 Task: Create a due date automation trigger when advanced on, on the tuesday of the week a card is due add basic assigned to member @aryan at 11:00 AM.
Action: Mouse moved to (1116, 76)
Screenshot: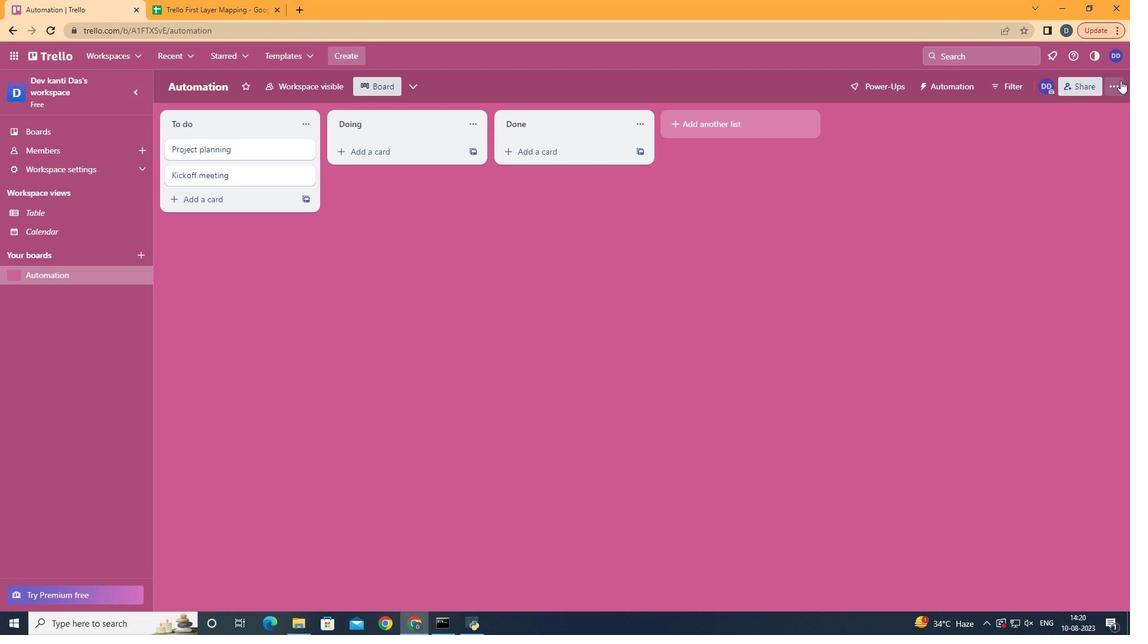 
Action: Mouse pressed left at (1116, 76)
Screenshot: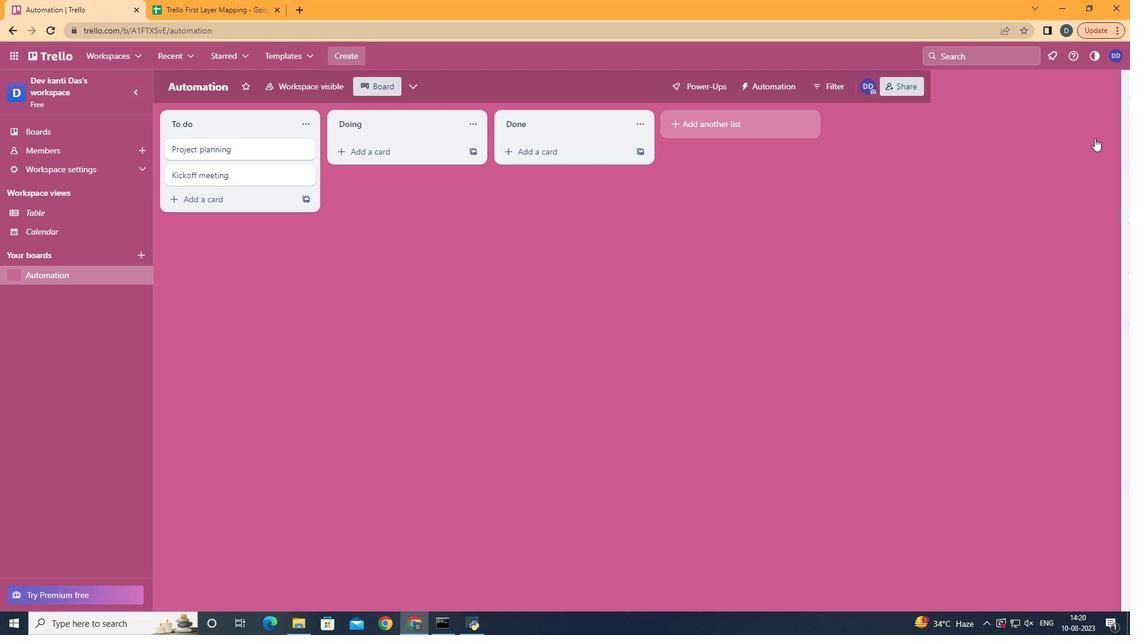 
Action: Mouse moved to (1037, 236)
Screenshot: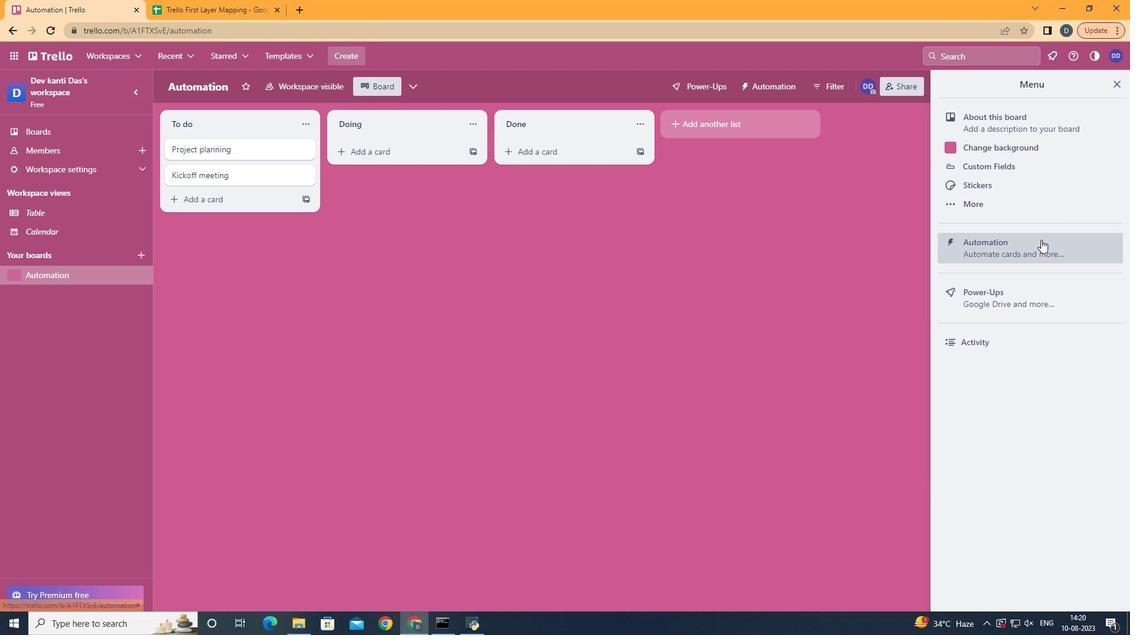 
Action: Mouse pressed left at (1037, 236)
Screenshot: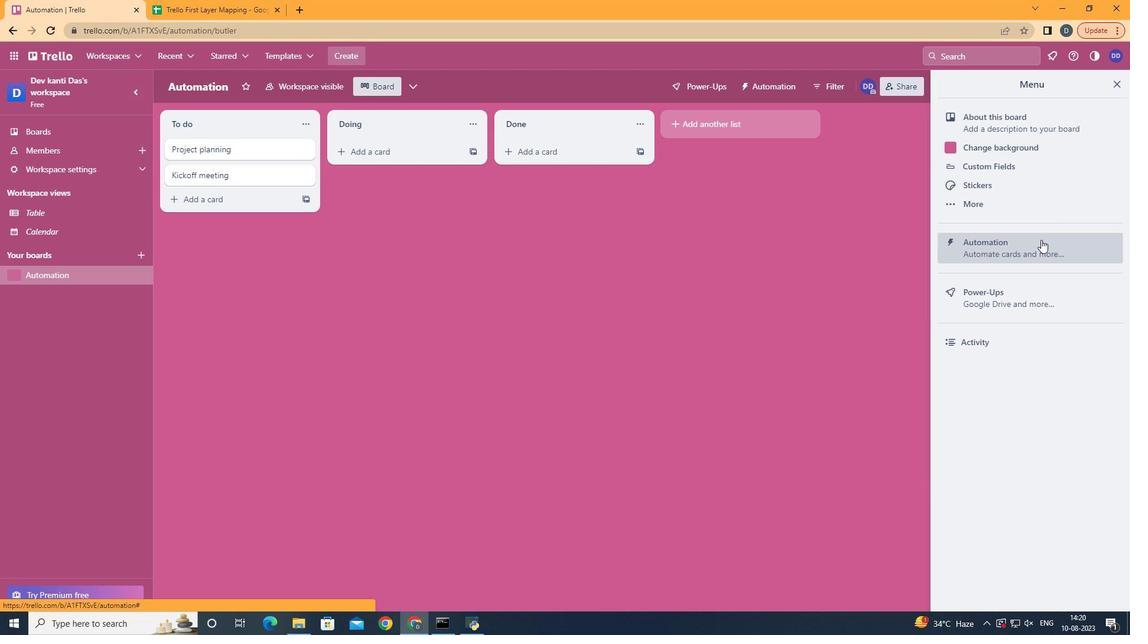 
Action: Mouse moved to (191, 237)
Screenshot: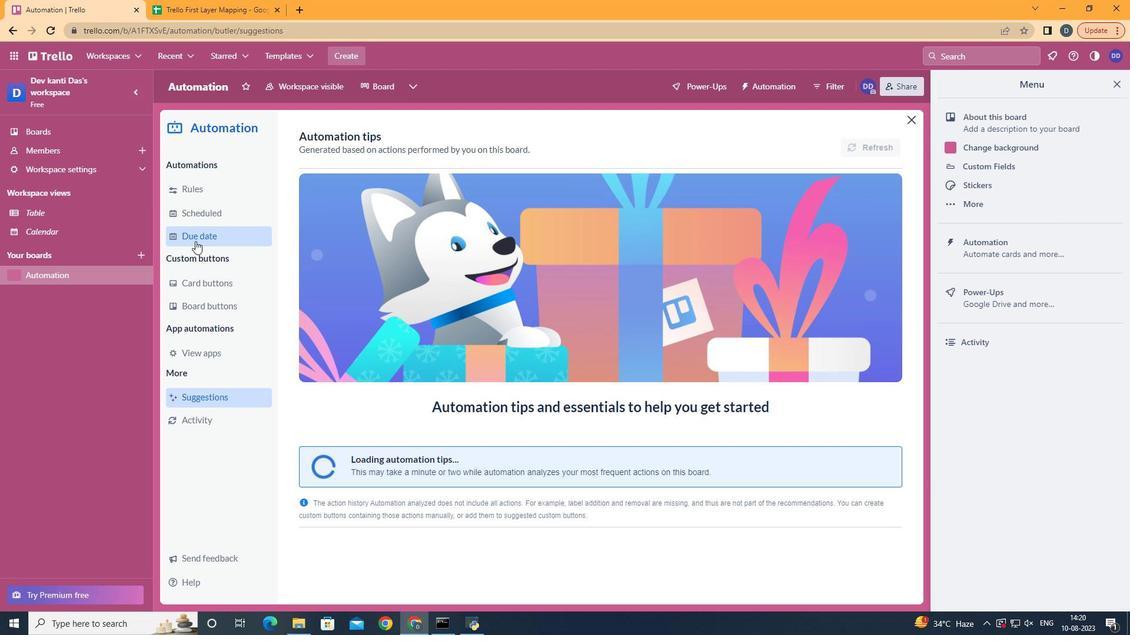 
Action: Mouse pressed left at (191, 237)
Screenshot: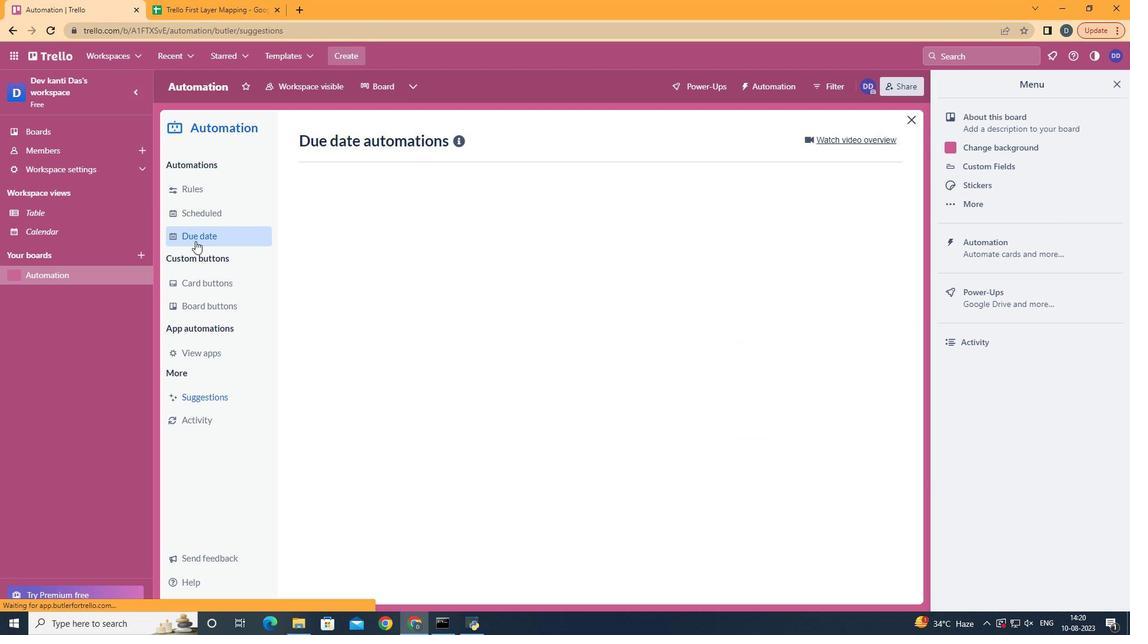 
Action: Mouse moved to (820, 140)
Screenshot: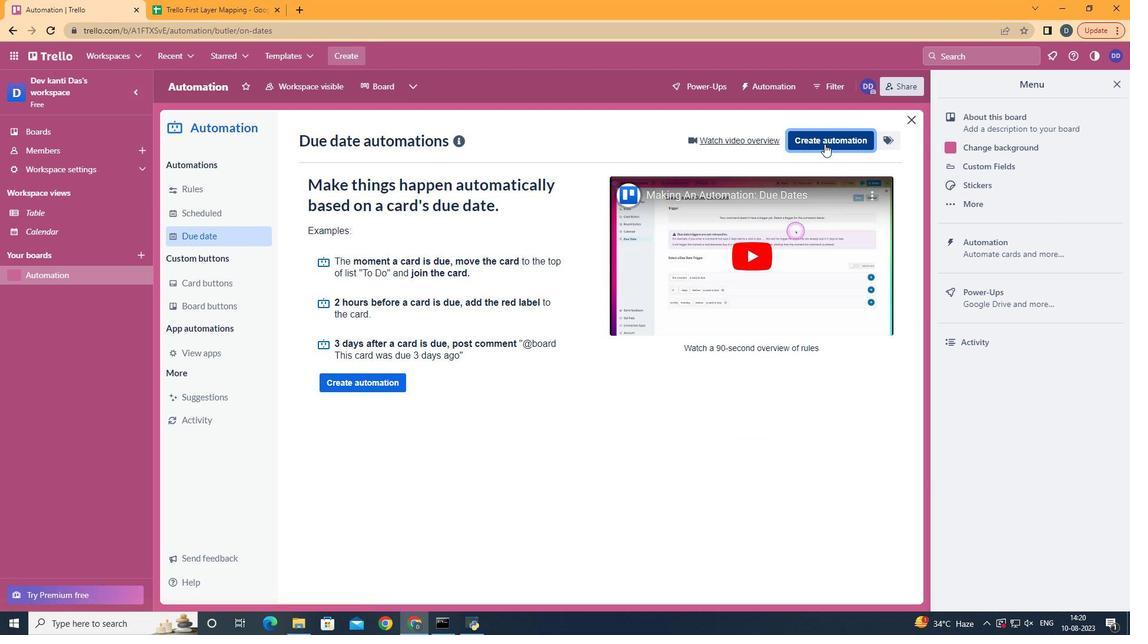 
Action: Mouse pressed left at (820, 140)
Screenshot: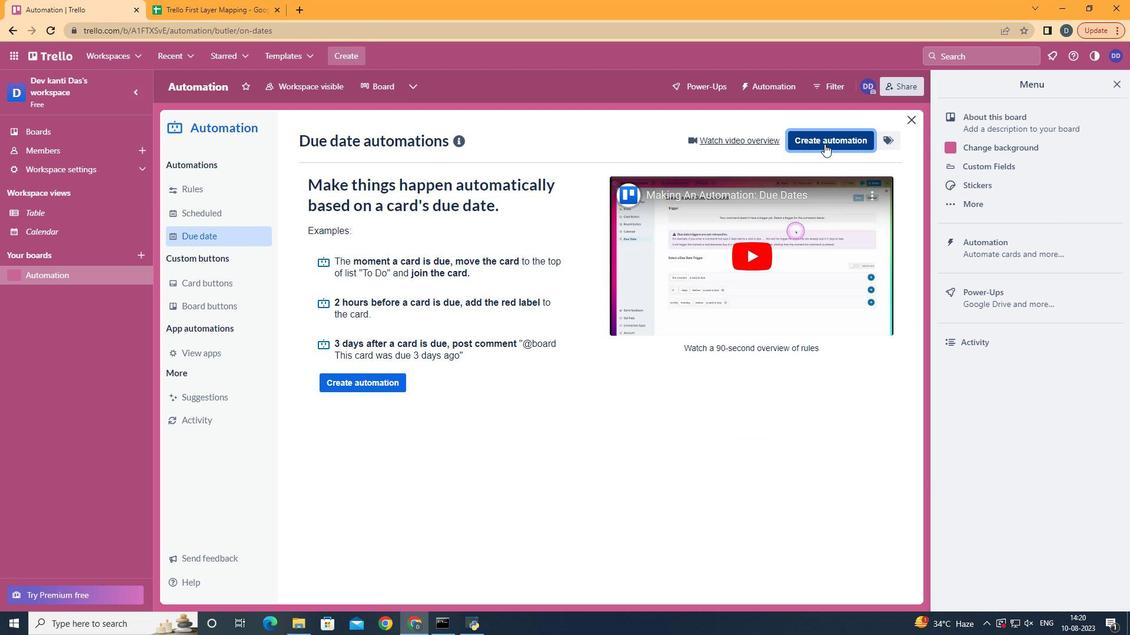 
Action: Mouse moved to (640, 248)
Screenshot: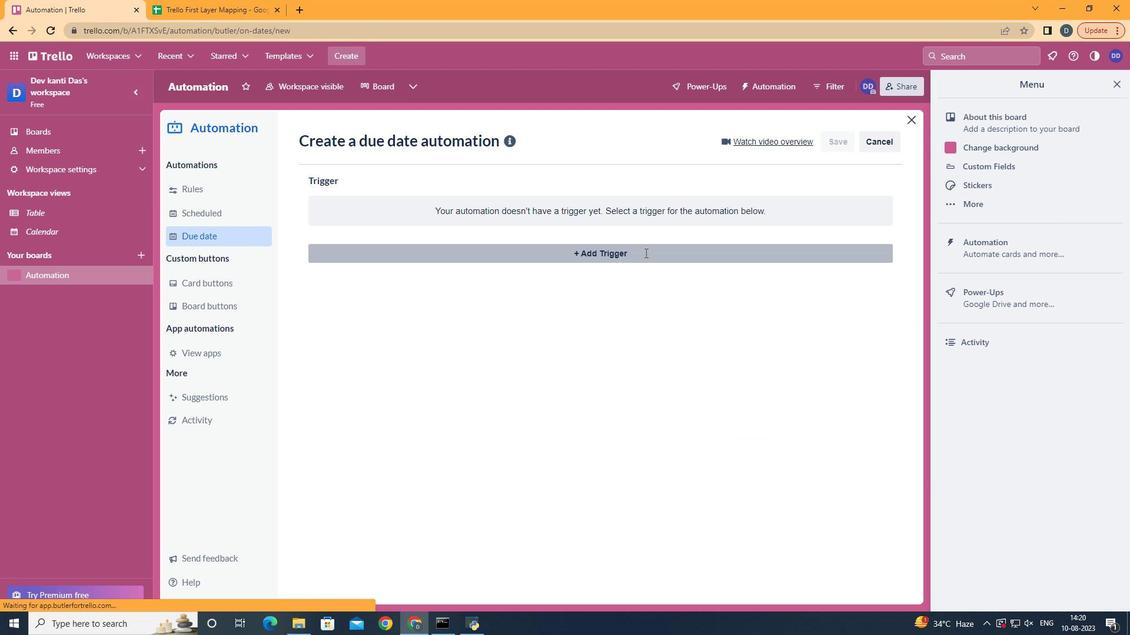 
Action: Mouse pressed left at (640, 248)
Screenshot: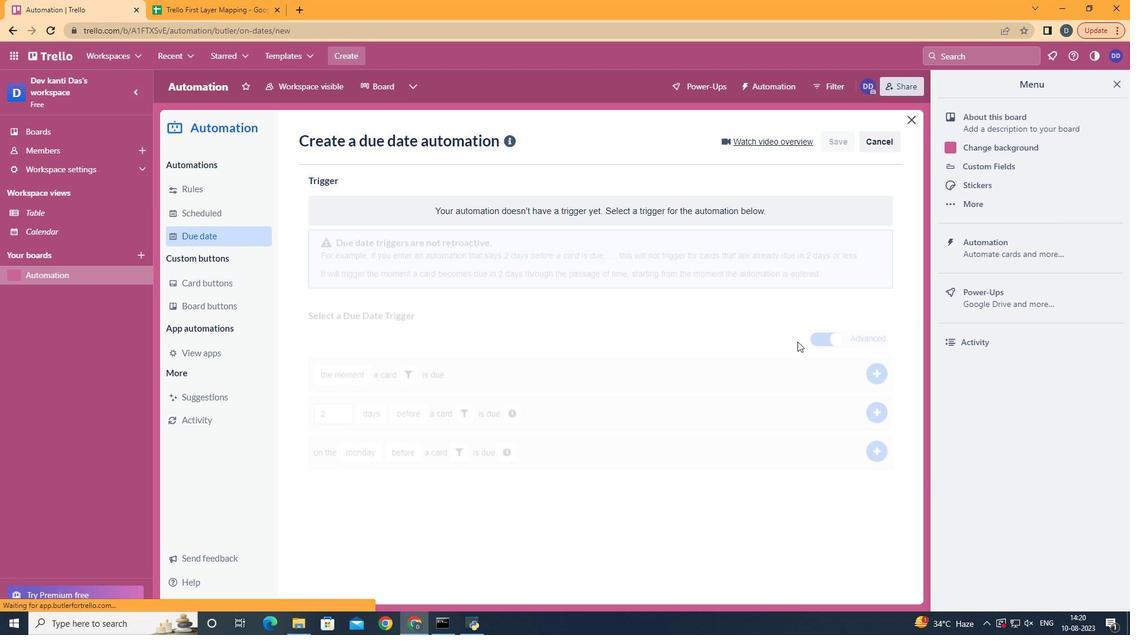 
Action: Mouse moved to (383, 327)
Screenshot: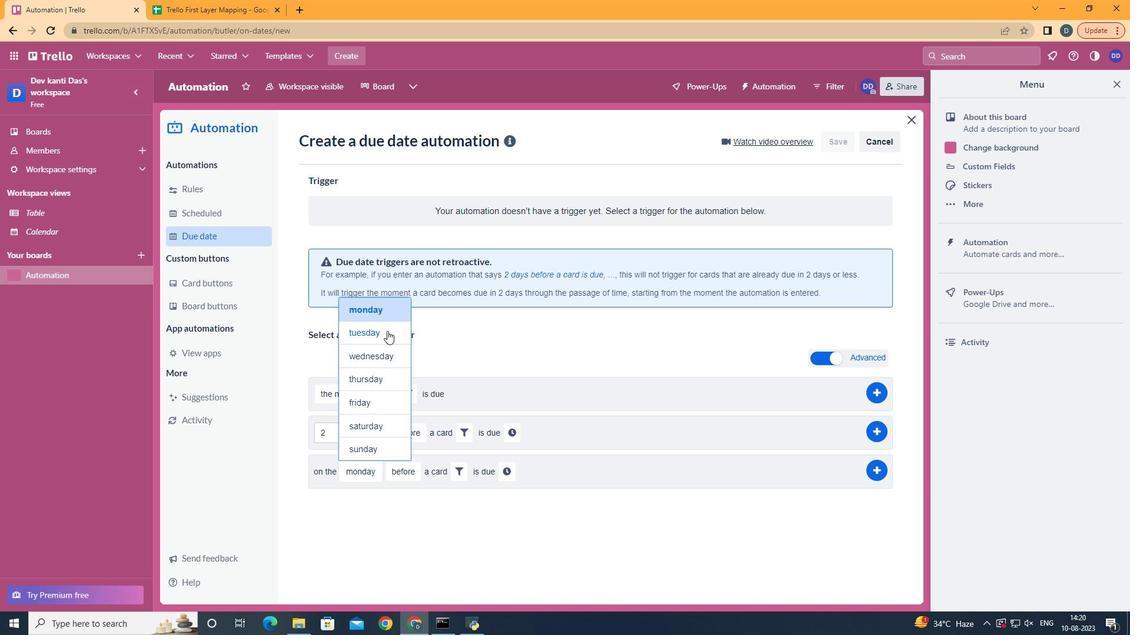 
Action: Mouse pressed left at (383, 327)
Screenshot: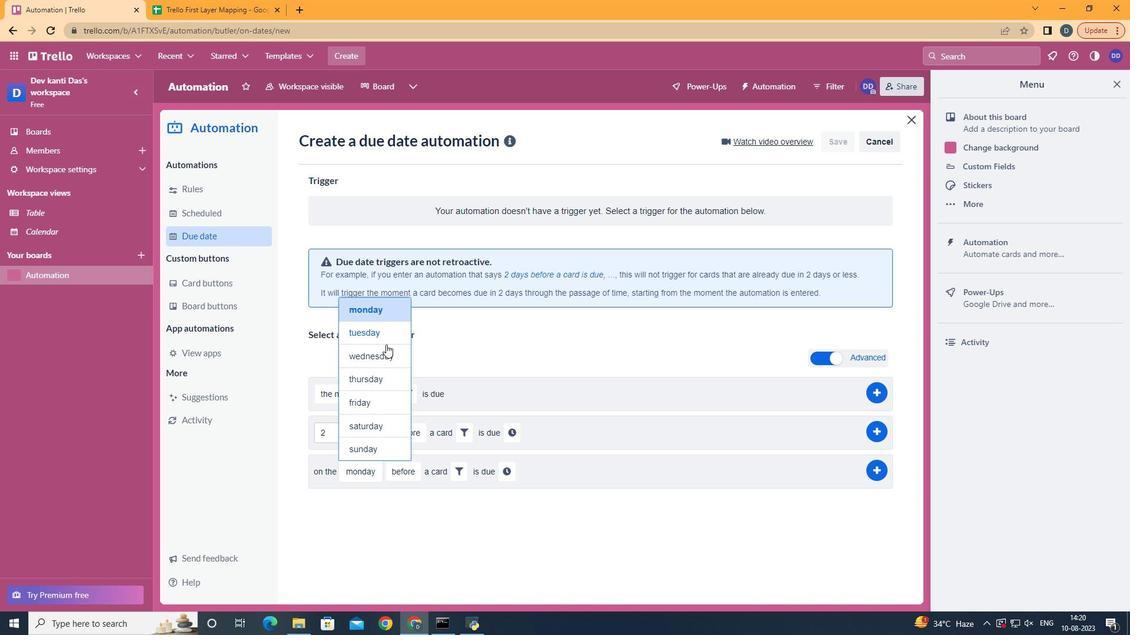 
Action: Mouse moved to (411, 539)
Screenshot: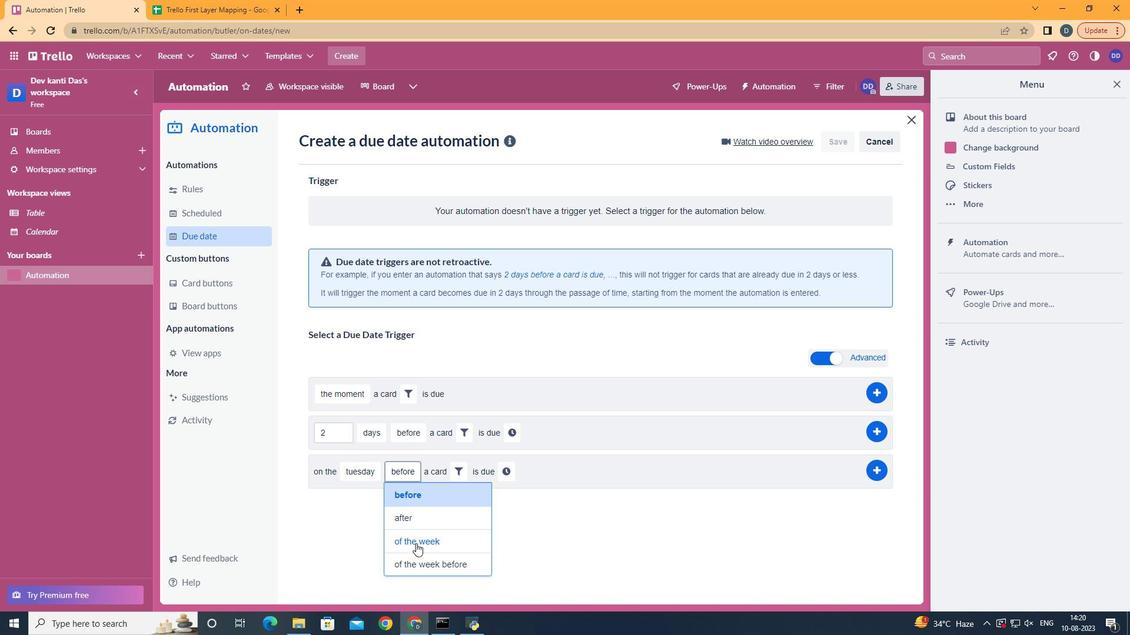 
Action: Mouse pressed left at (411, 539)
Screenshot: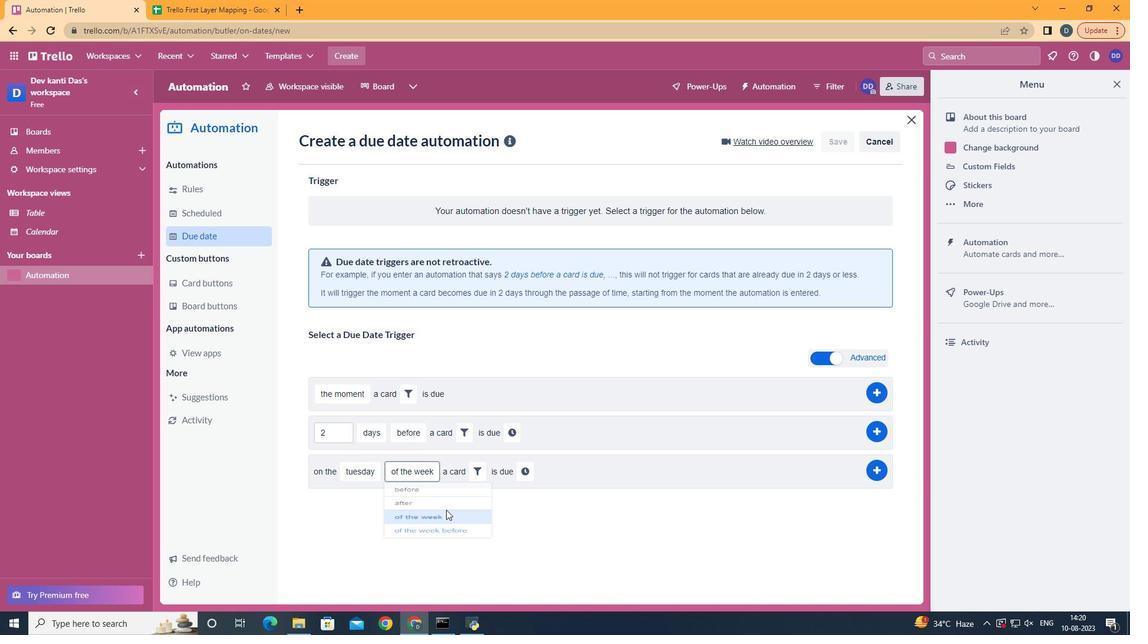 
Action: Mouse moved to (480, 464)
Screenshot: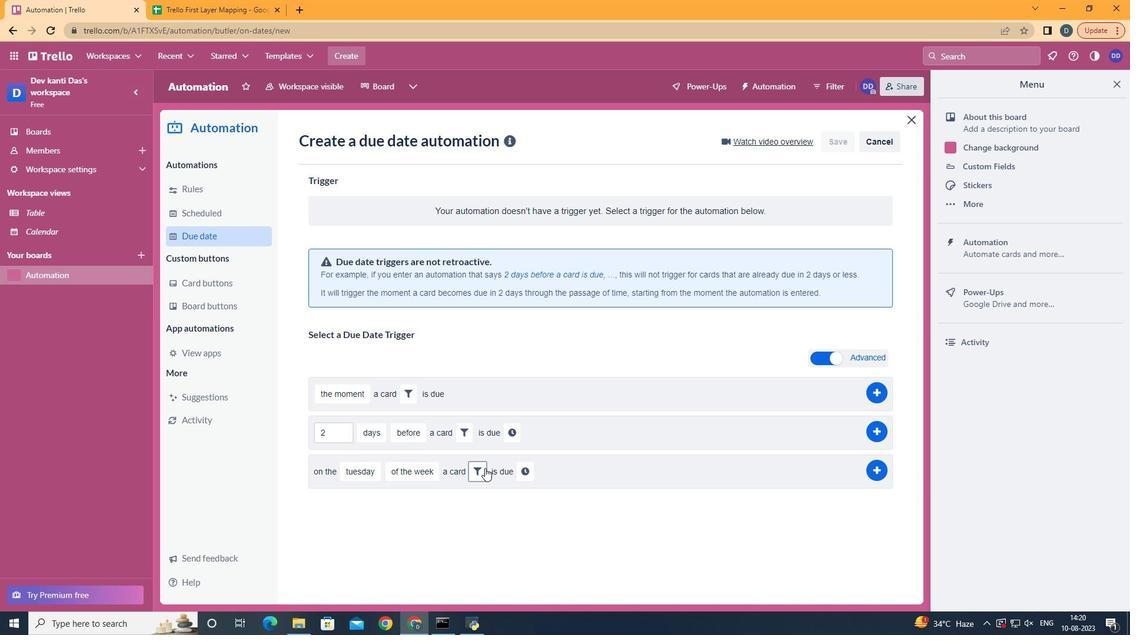 
Action: Mouse pressed left at (480, 464)
Screenshot: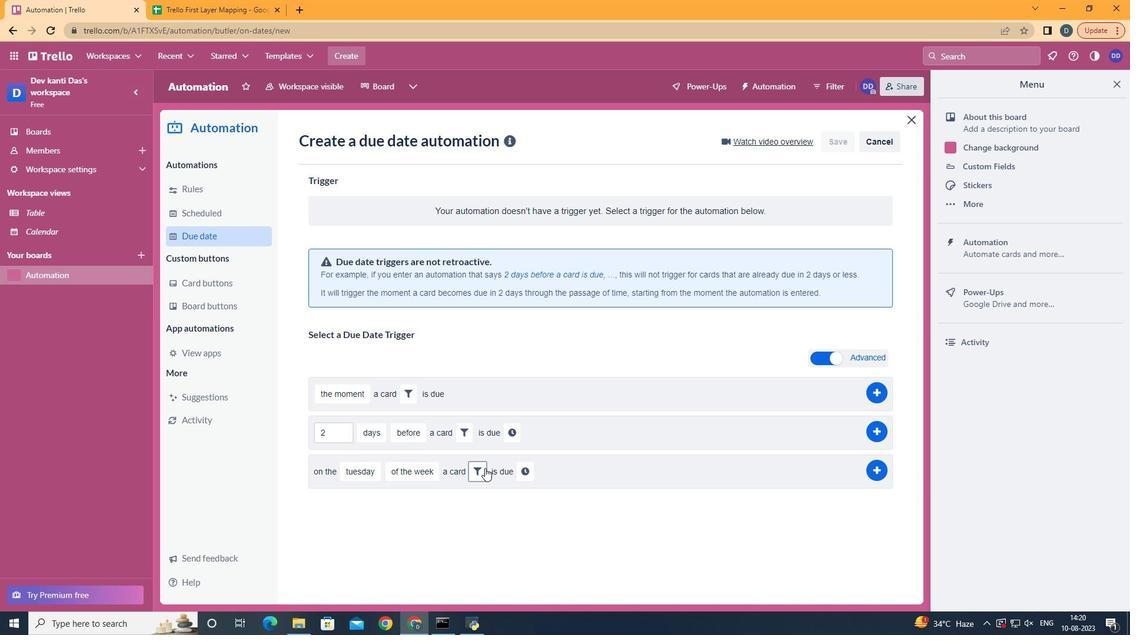 
Action: Mouse moved to (502, 546)
Screenshot: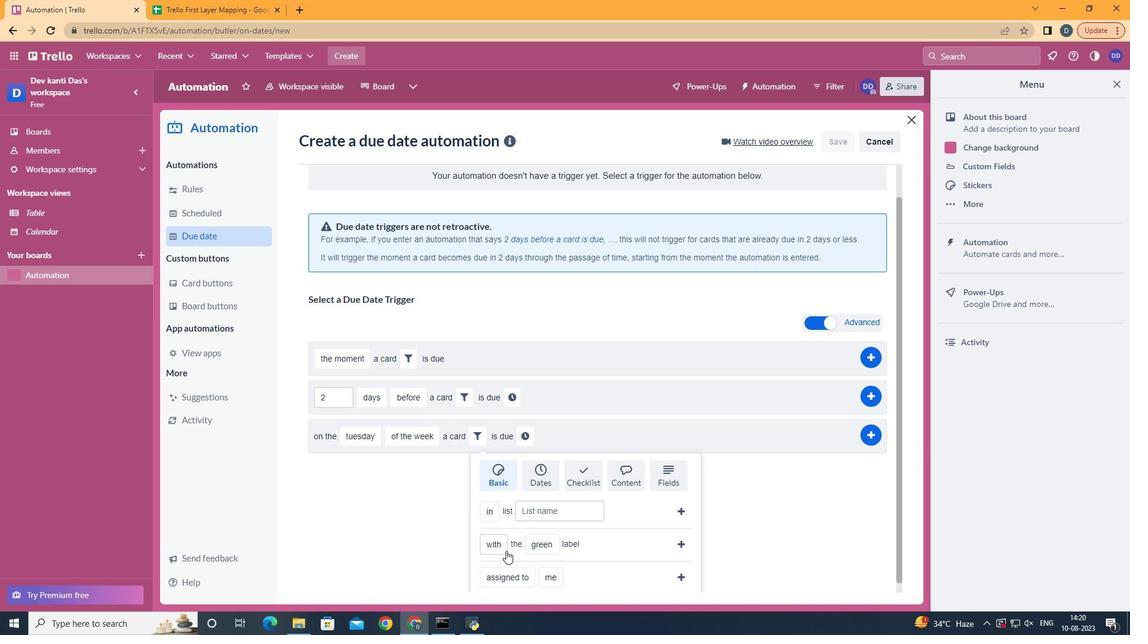 
Action: Mouse scrolled (502, 546) with delta (0, 0)
Screenshot: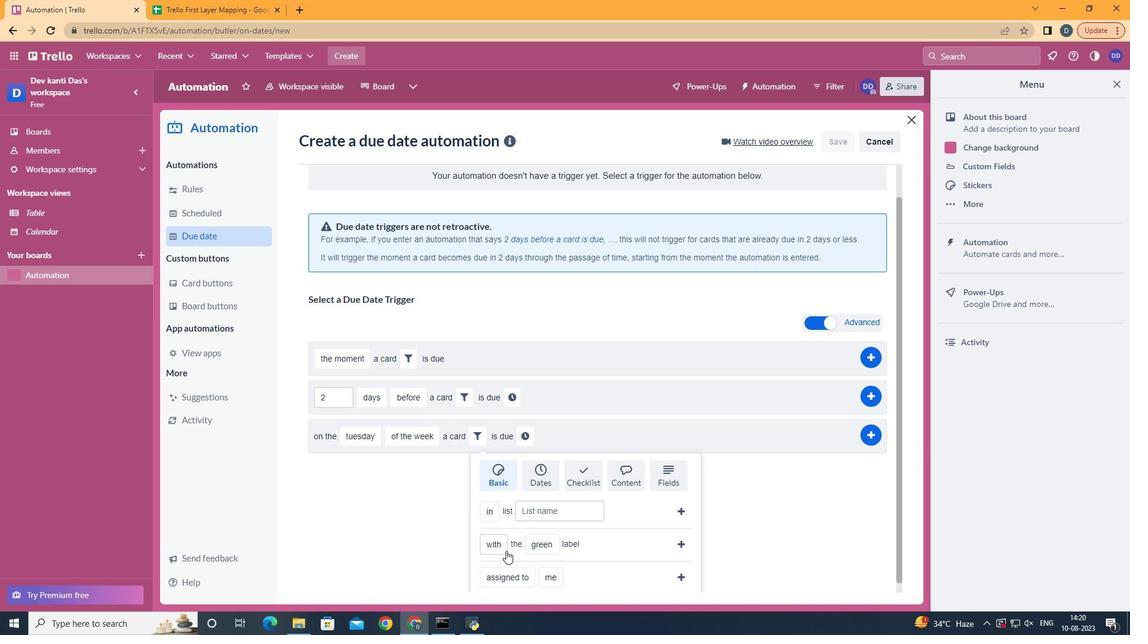 
Action: Mouse scrolled (502, 546) with delta (0, 0)
Screenshot: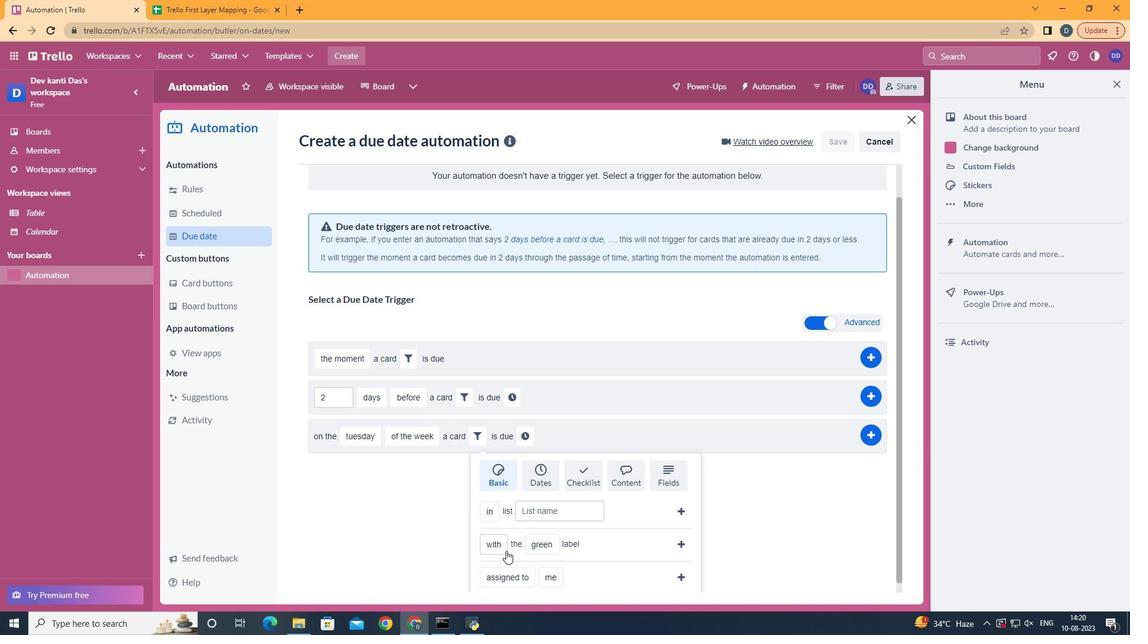 
Action: Mouse scrolled (502, 546) with delta (0, 0)
Screenshot: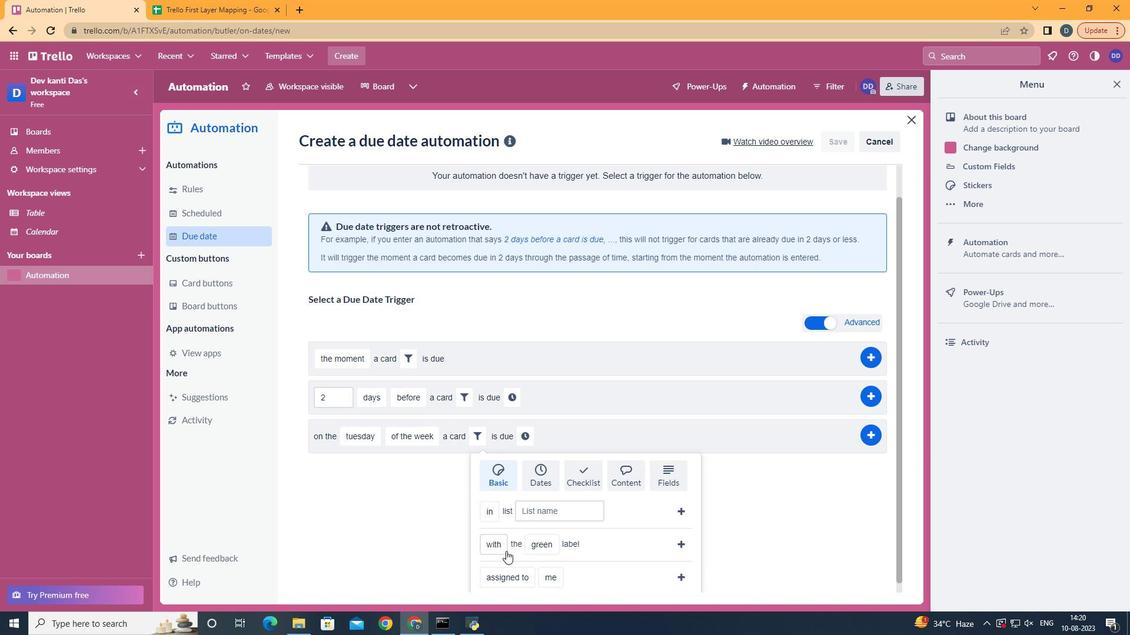 
Action: Mouse scrolled (502, 546) with delta (0, 0)
Screenshot: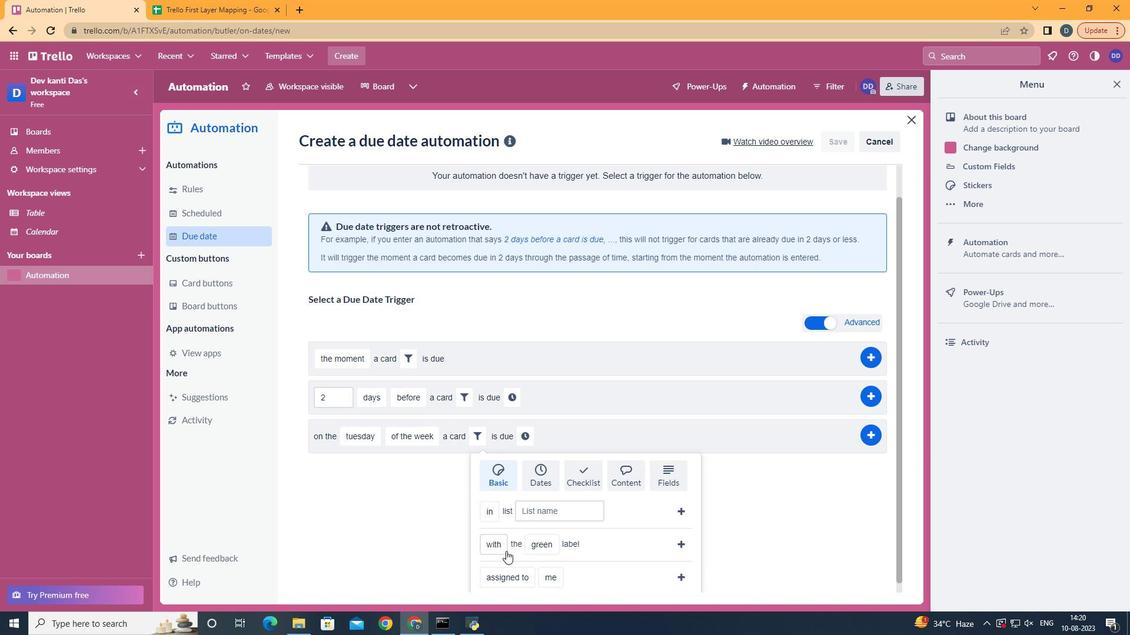 
Action: Mouse scrolled (502, 546) with delta (0, 0)
Screenshot: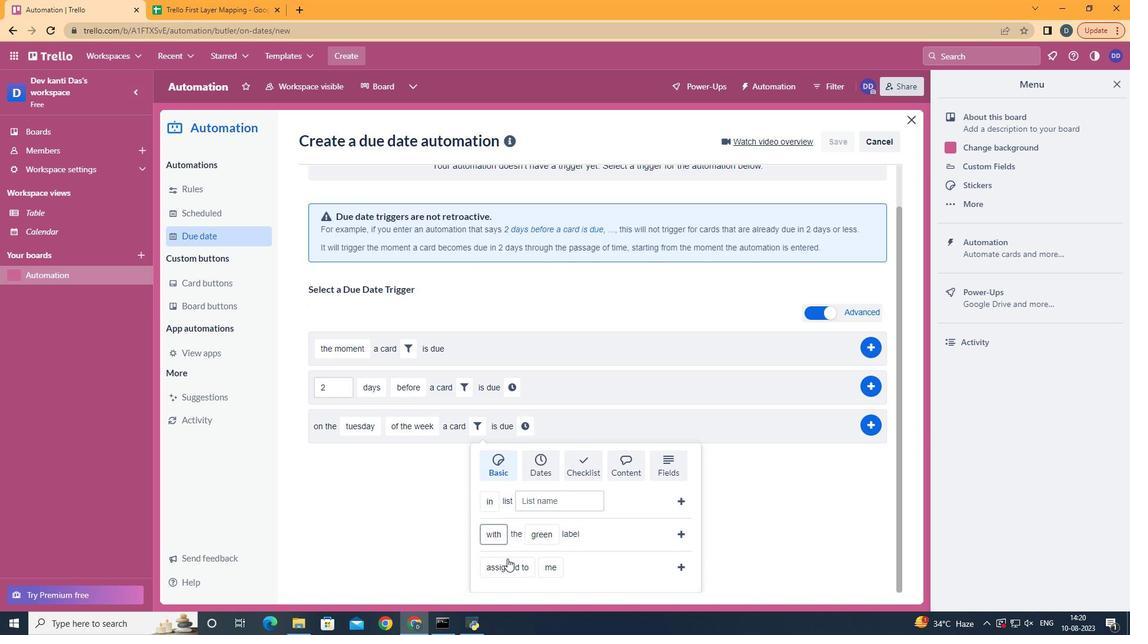 
Action: Mouse moved to (557, 549)
Screenshot: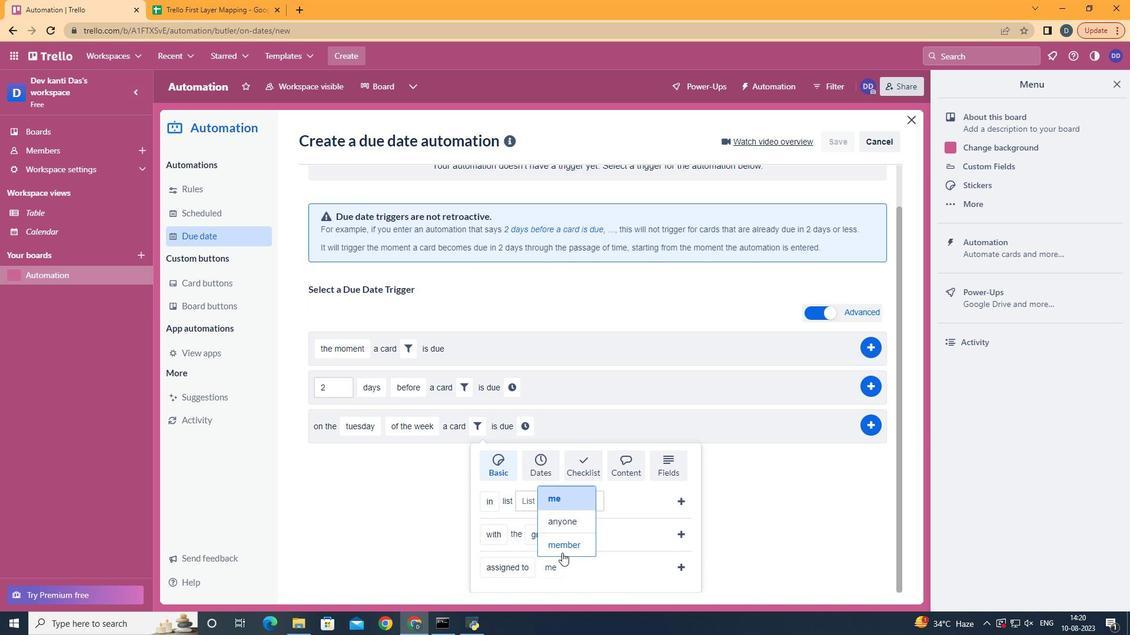 
Action: Mouse pressed left at (557, 549)
Screenshot: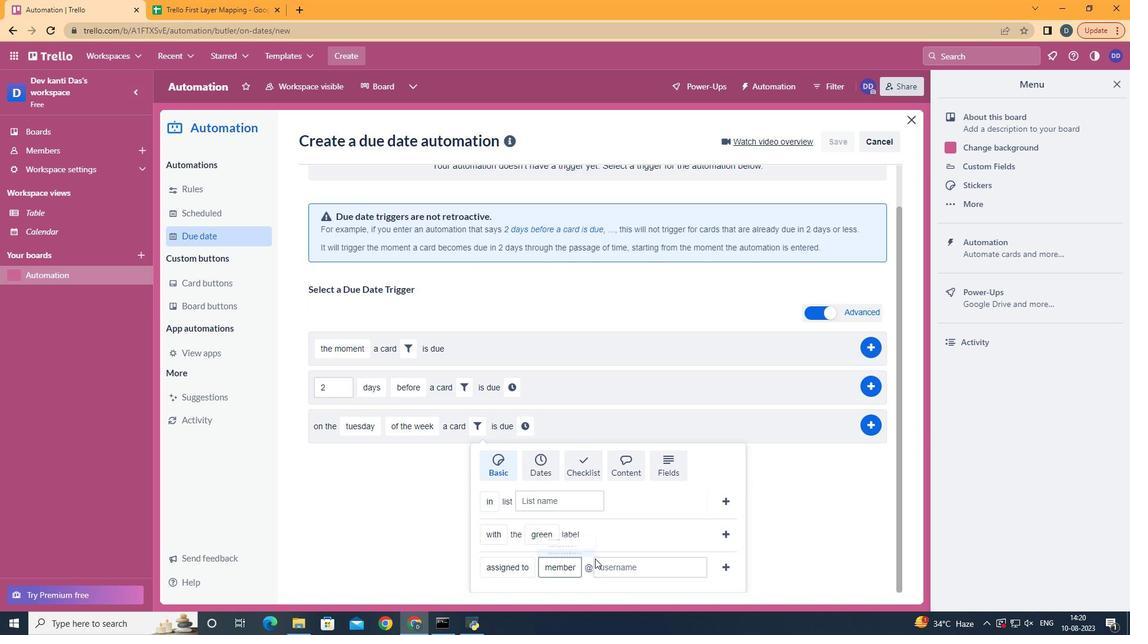 
Action: Mouse moved to (606, 558)
Screenshot: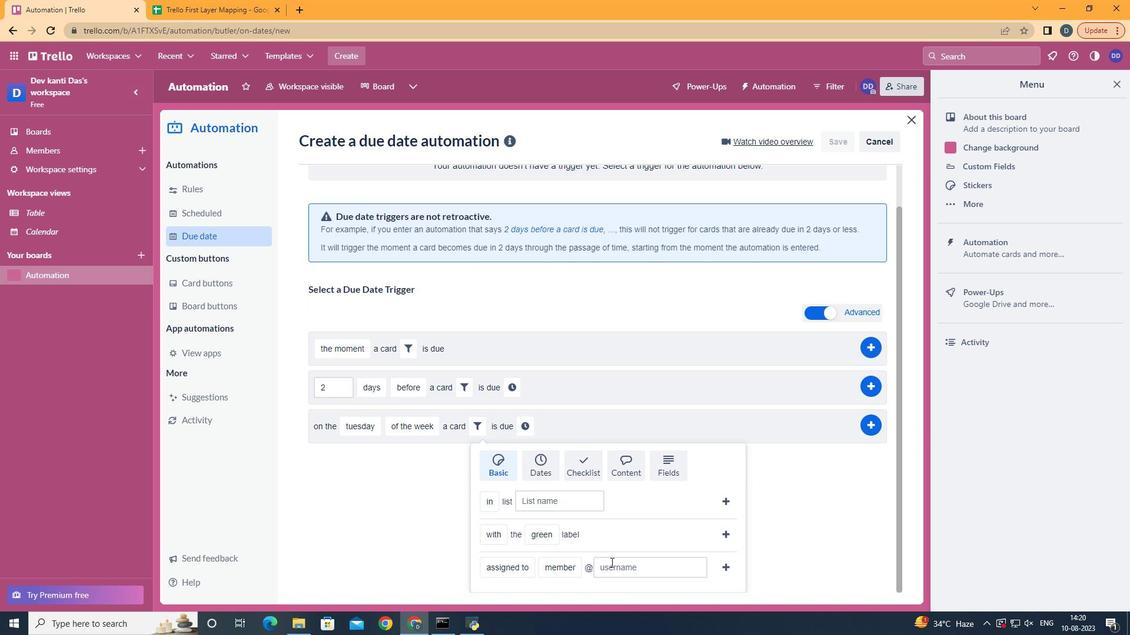
Action: Mouse pressed left at (606, 558)
Screenshot: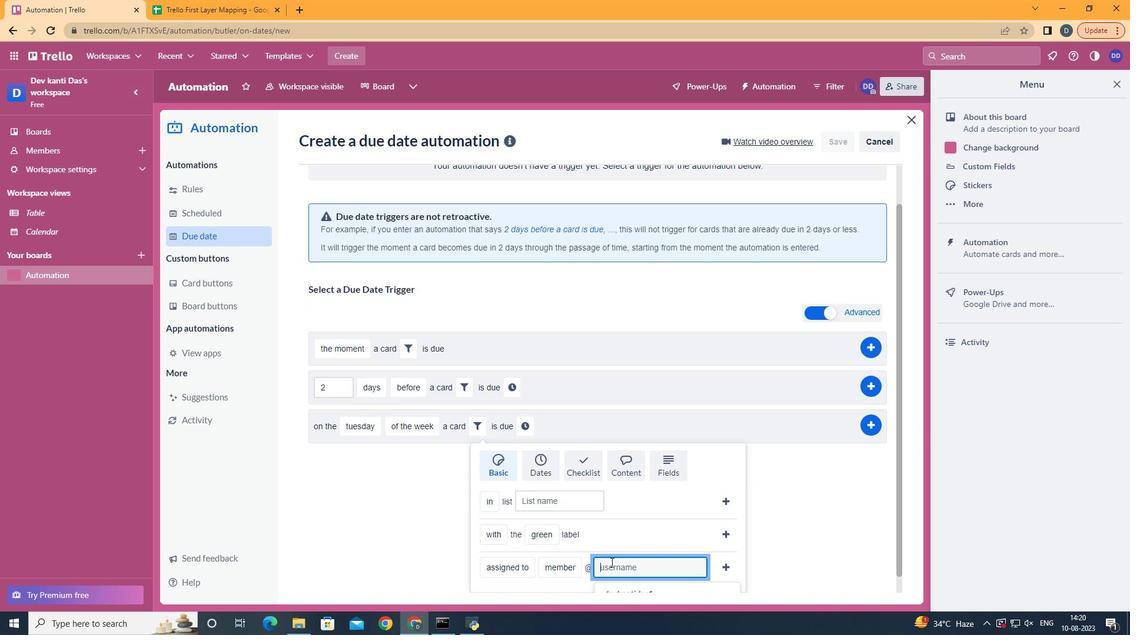 
Action: Key pressed aryan
Screenshot: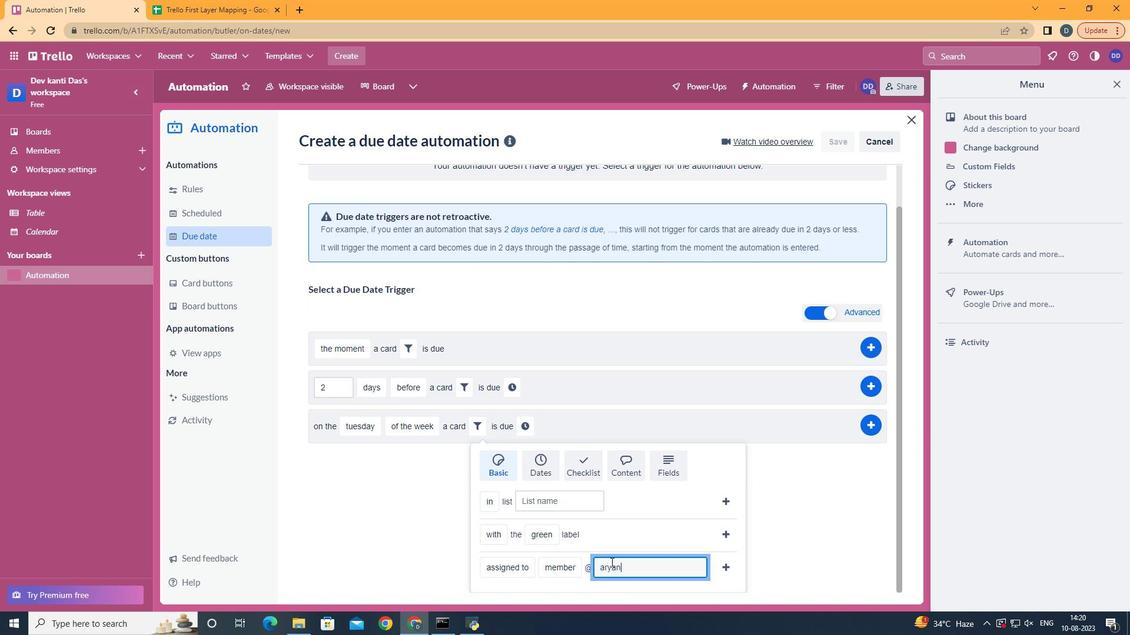 
Action: Mouse moved to (725, 563)
Screenshot: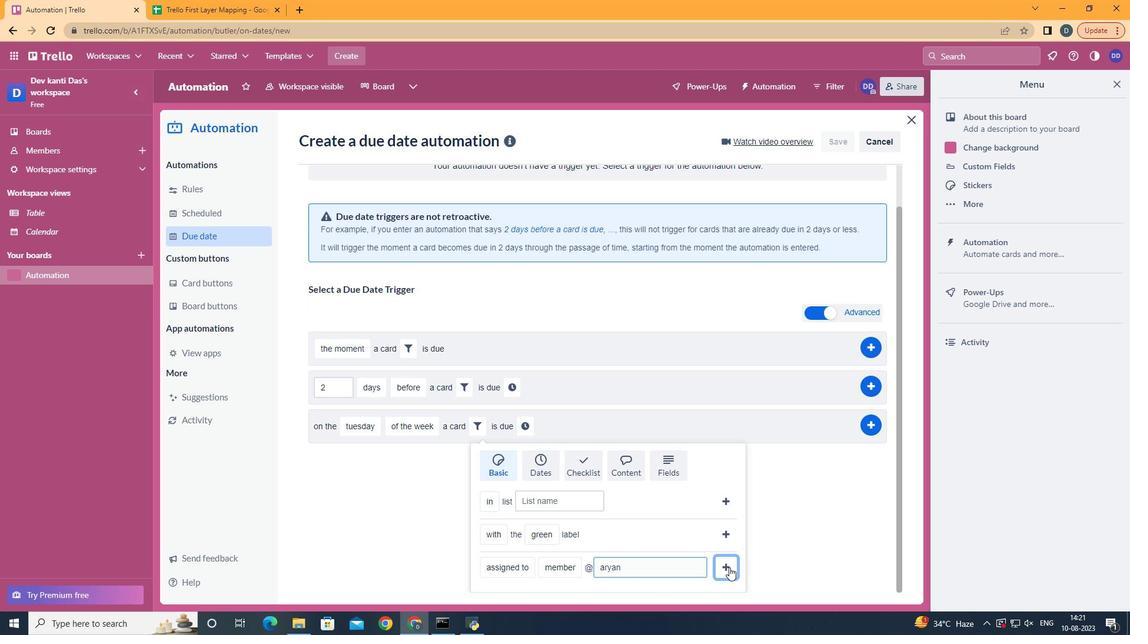 
Action: Mouse pressed left at (725, 563)
Screenshot: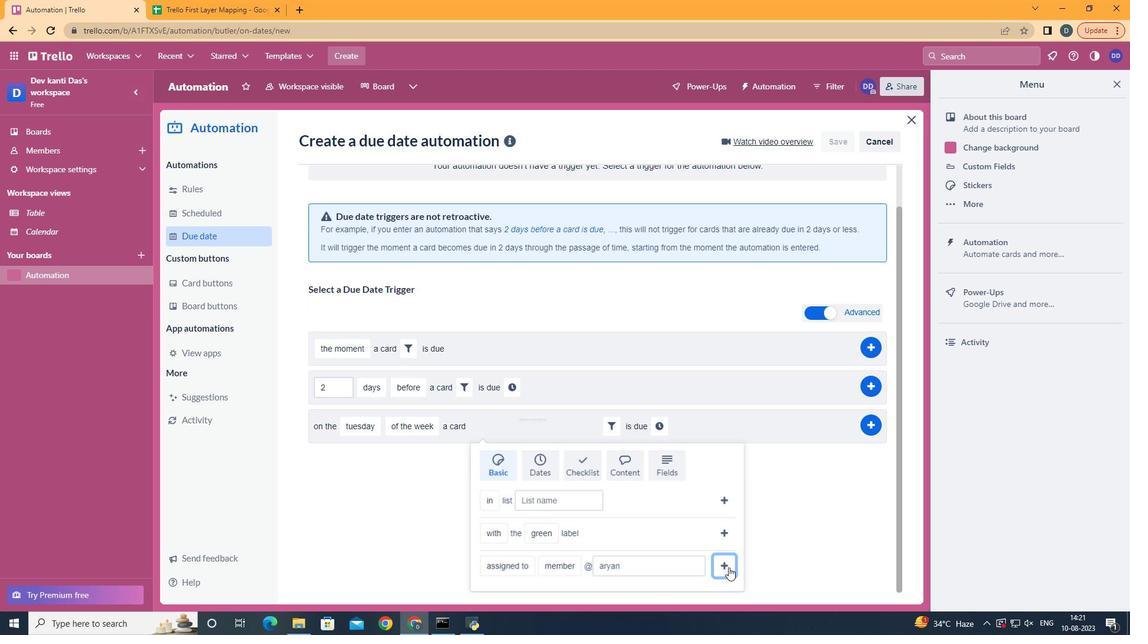 
Action: Mouse moved to (658, 466)
Screenshot: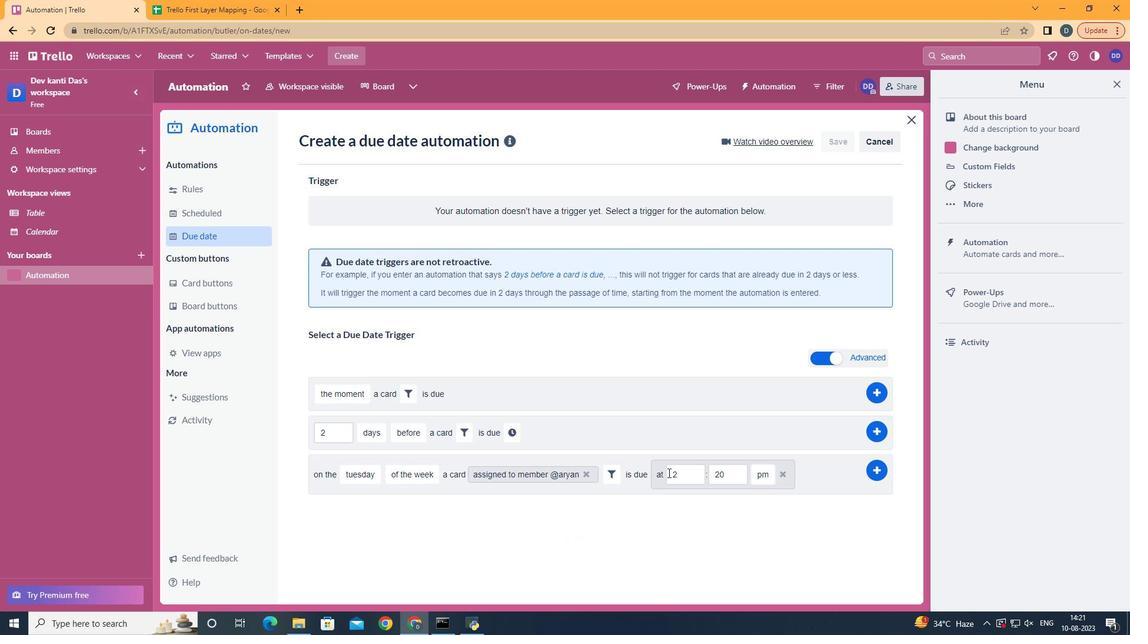 
Action: Mouse pressed left at (658, 466)
Screenshot: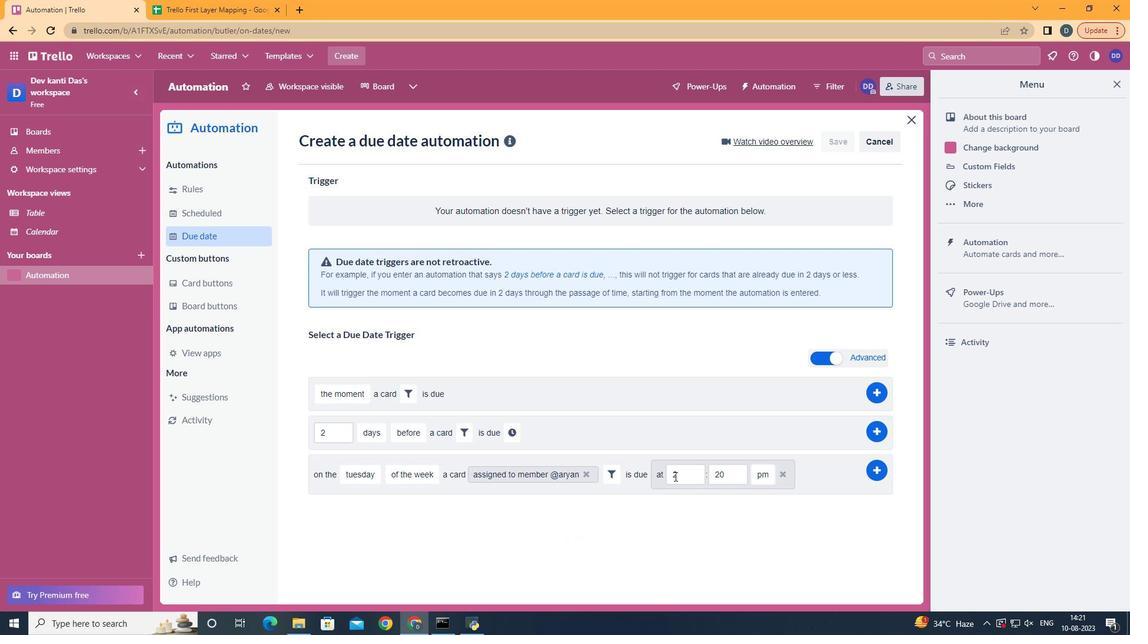
Action: Mouse moved to (678, 474)
Screenshot: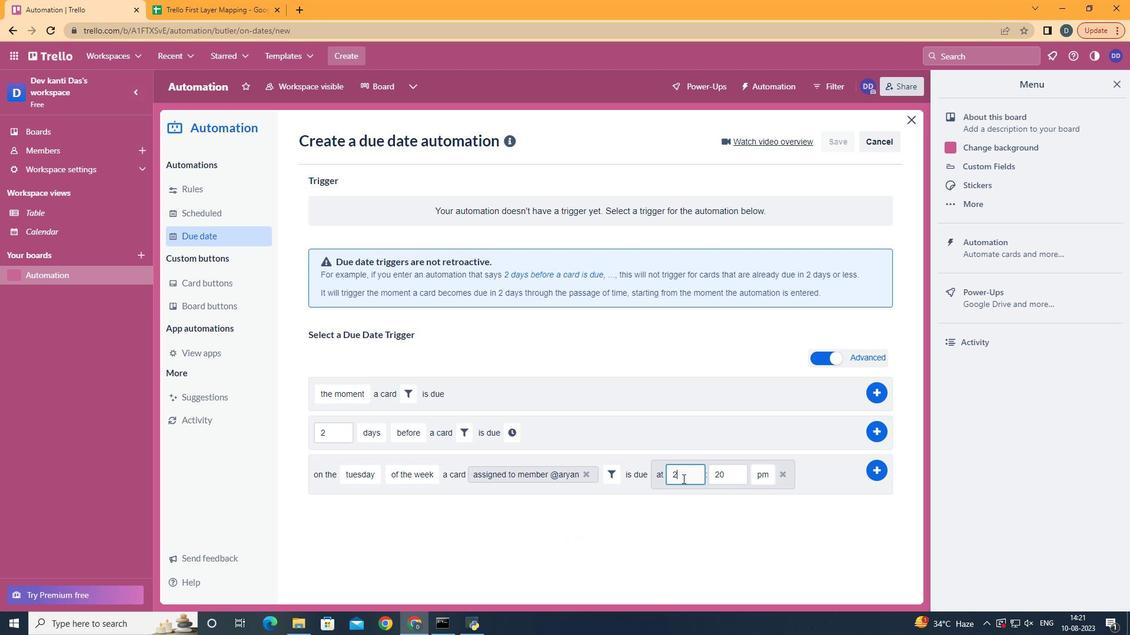 
Action: Mouse pressed left at (678, 474)
Screenshot: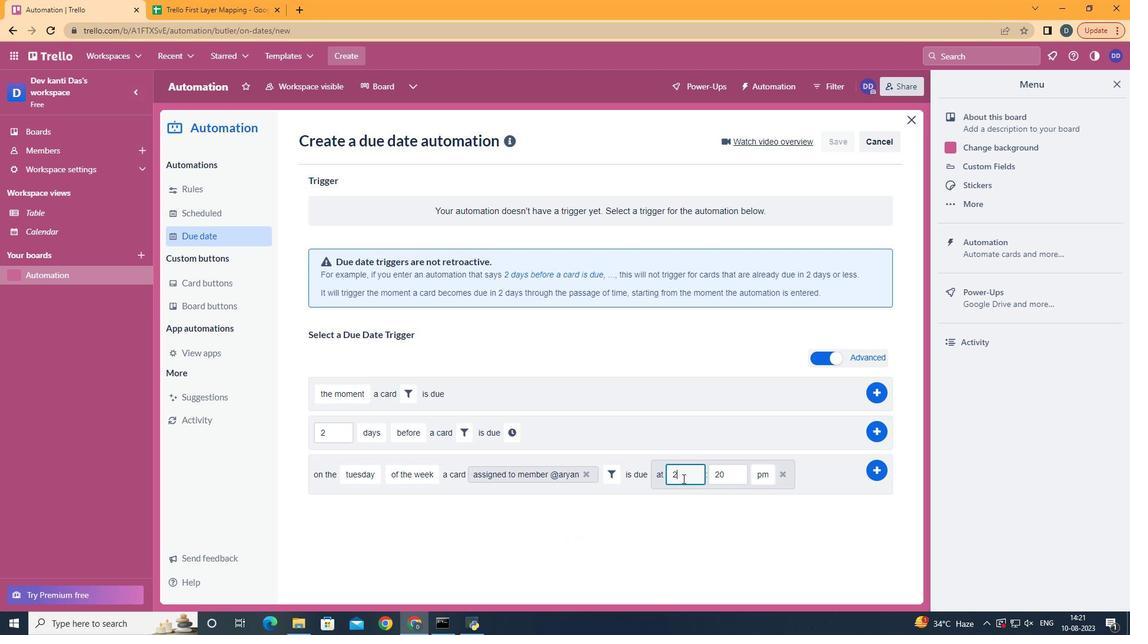 
Action: Mouse moved to (678, 474)
Screenshot: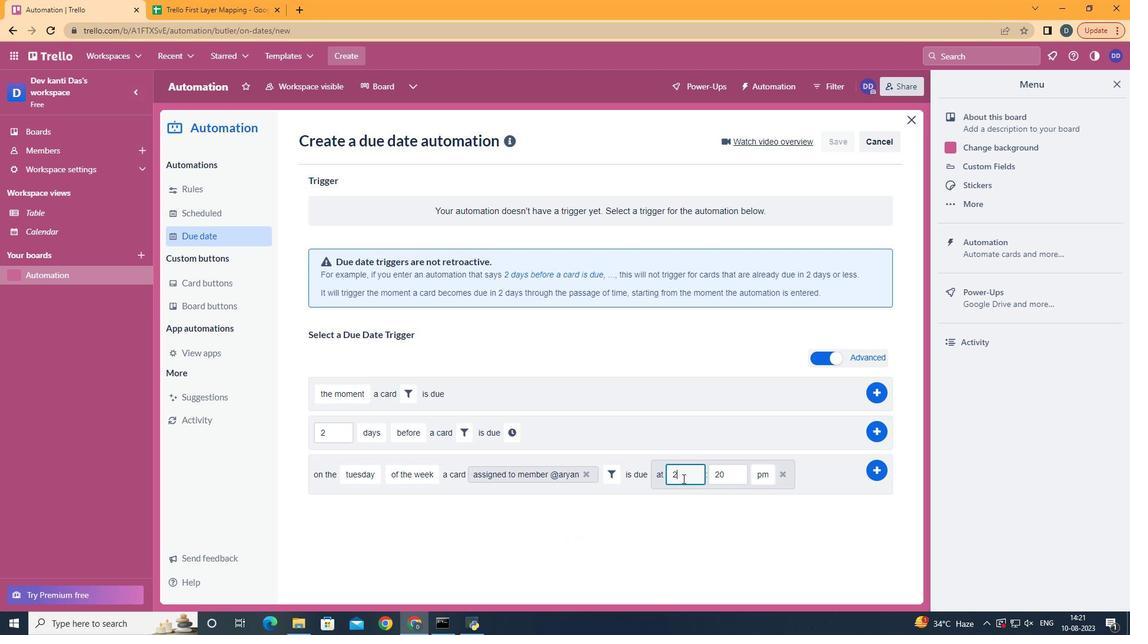 
Action: Key pressed <Key.backspace>11
Screenshot: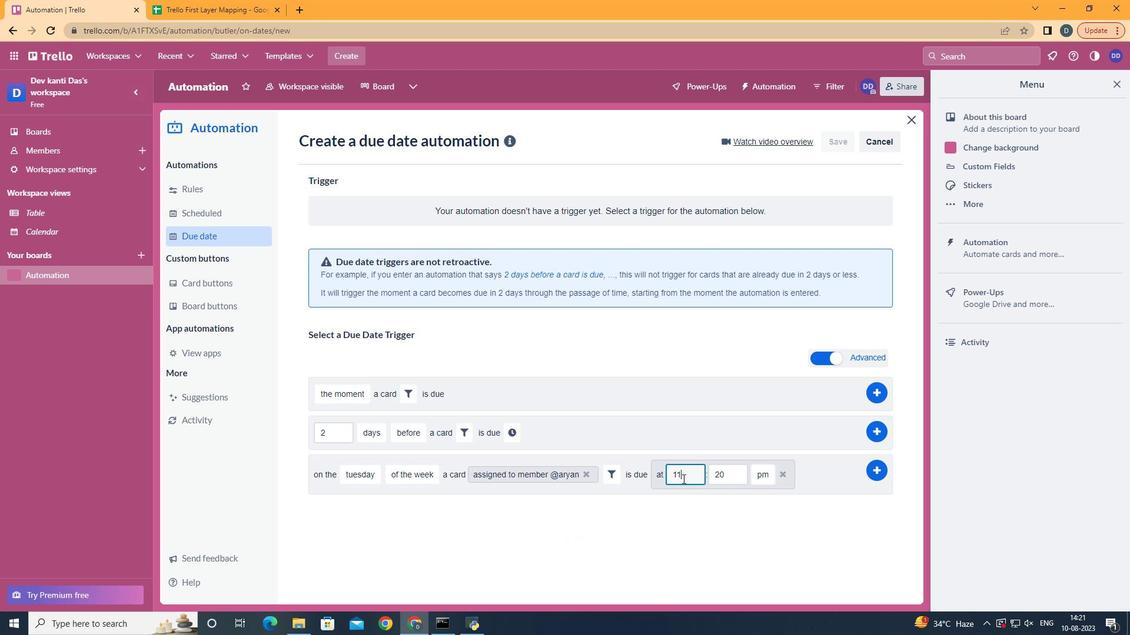 
Action: Mouse moved to (725, 477)
Screenshot: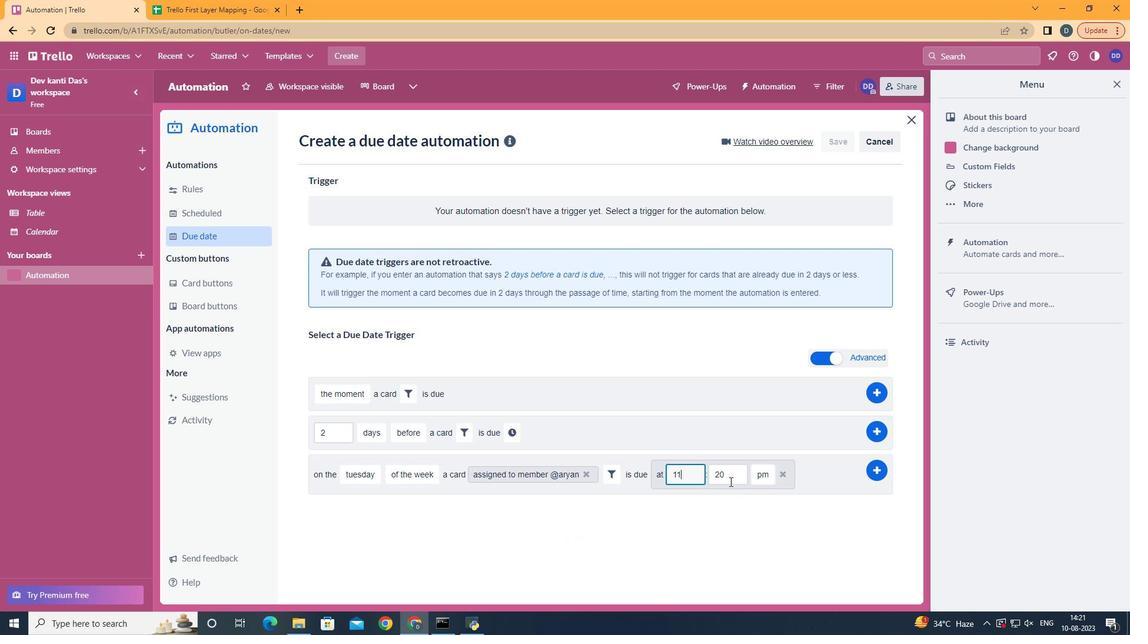 
Action: Mouse pressed left at (725, 477)
Screenshot: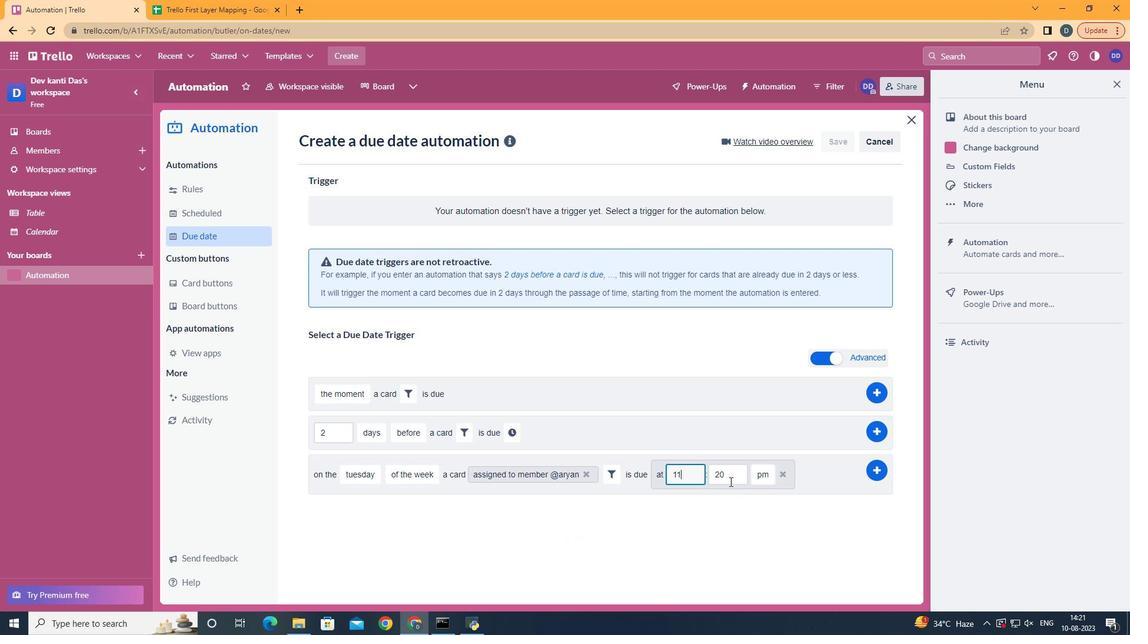 
Action: Key pressed <Key.backspace><Key.backspace>00
Screenshot: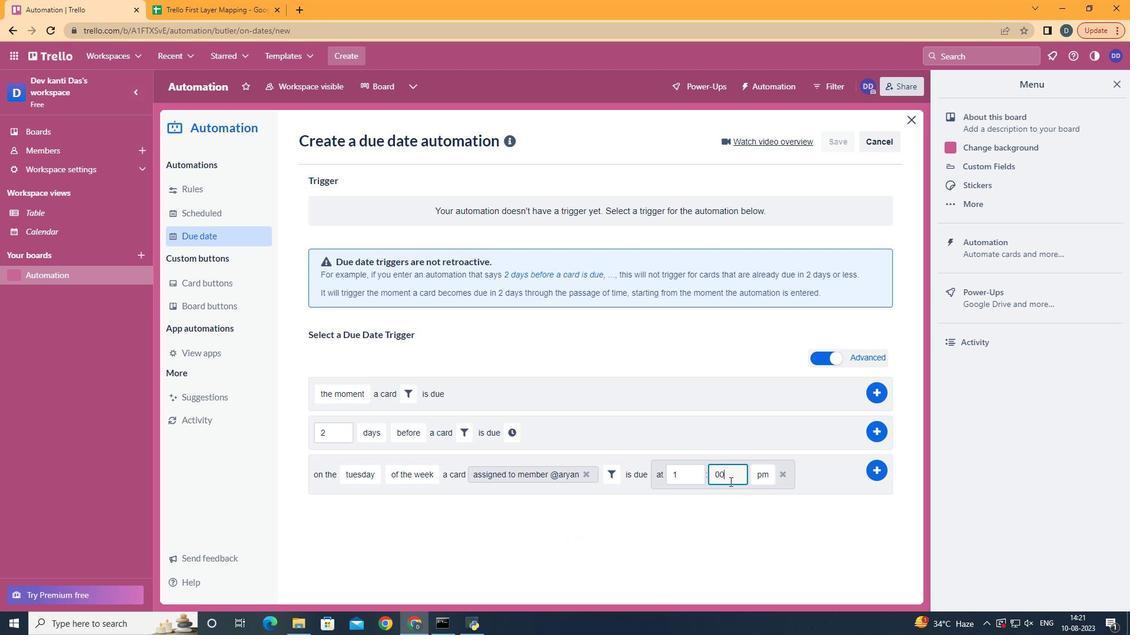 
Action: Mouse moved to (680, 474)
Screenshot: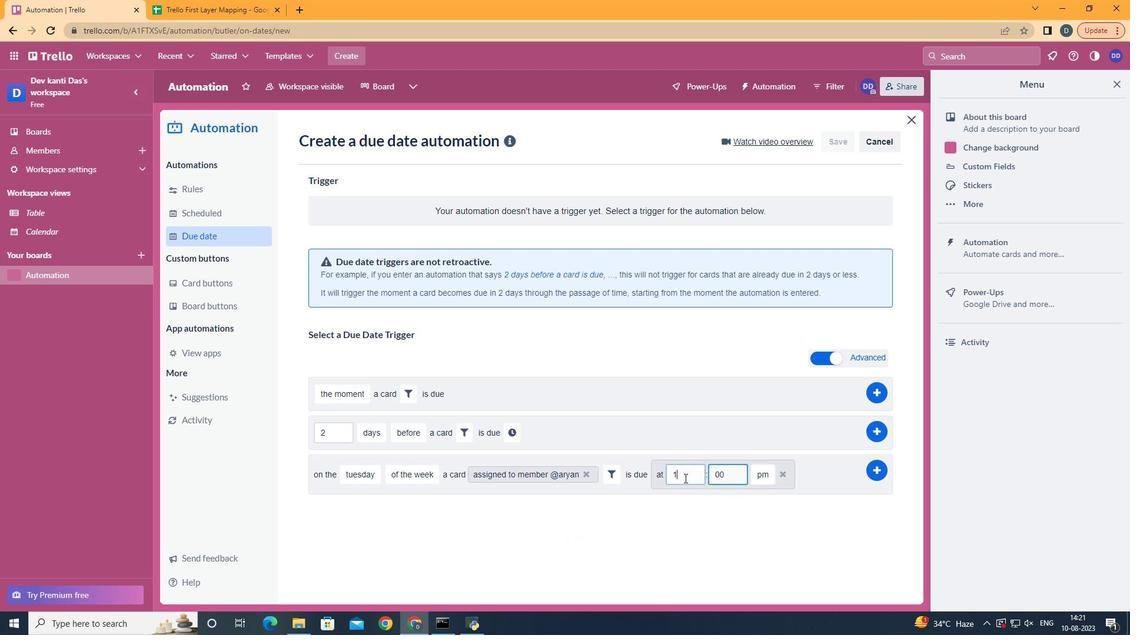 
Action: Mouse pressed left at (680, 474)
Screenshot: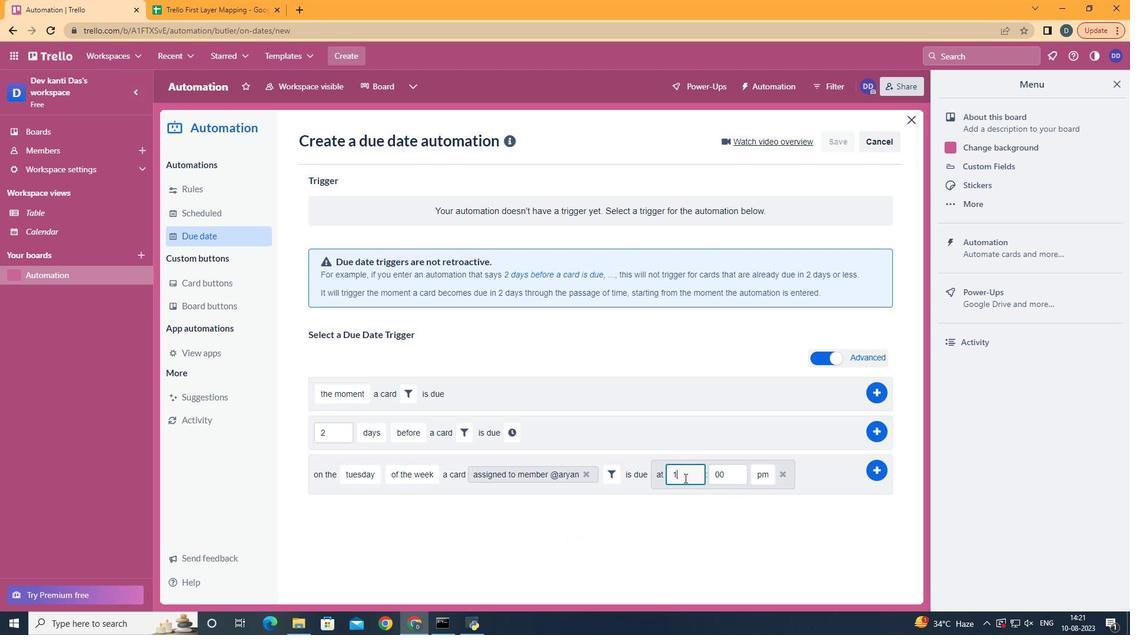 
Action: Key pressed 1
Screenshot: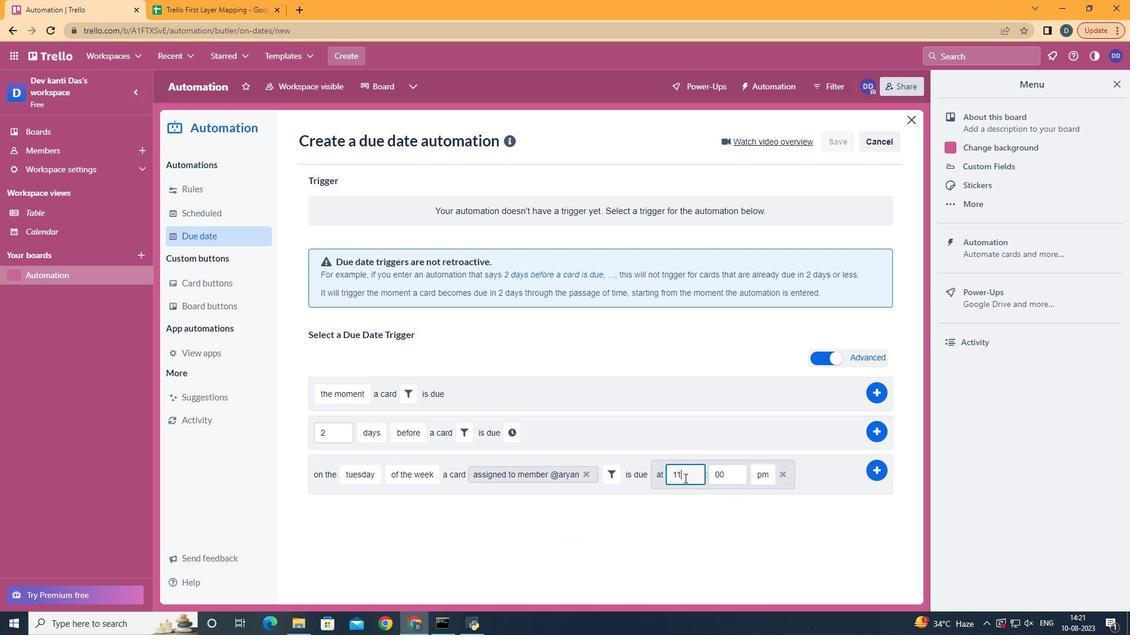 
Action: Mouse moved to (758, 494)
Screenshot: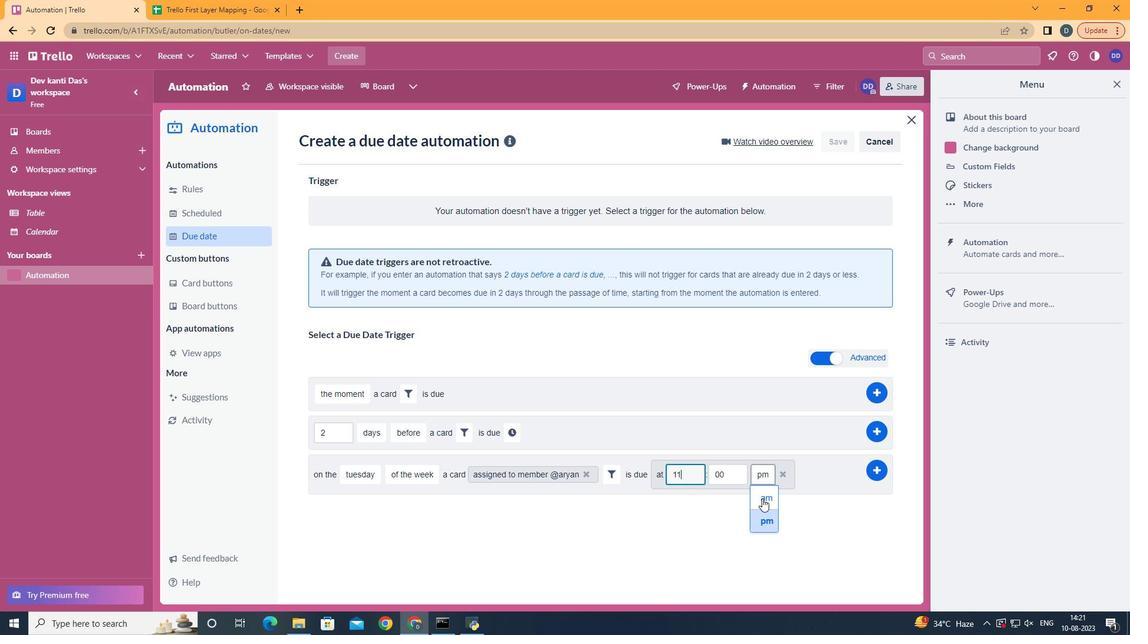 
Action: Mouse pressed left at (758, 494)
Screenshot: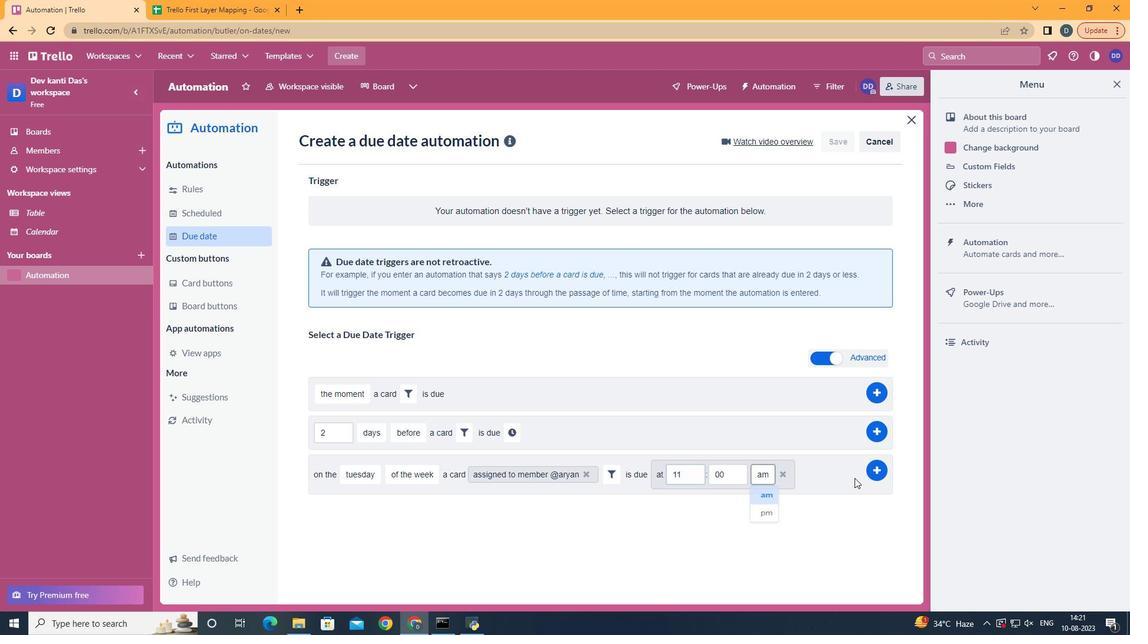 
Action: Mouse moved to (874, 466)
Screenshot: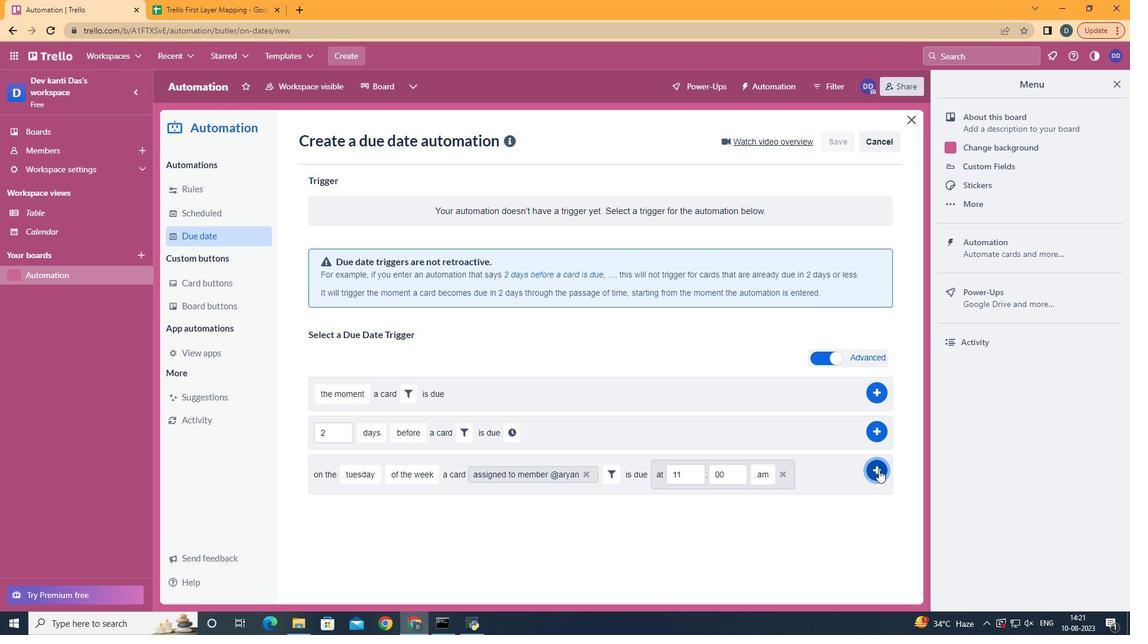 
Action: Mouse pressed left at (874, 466)
Screenshot: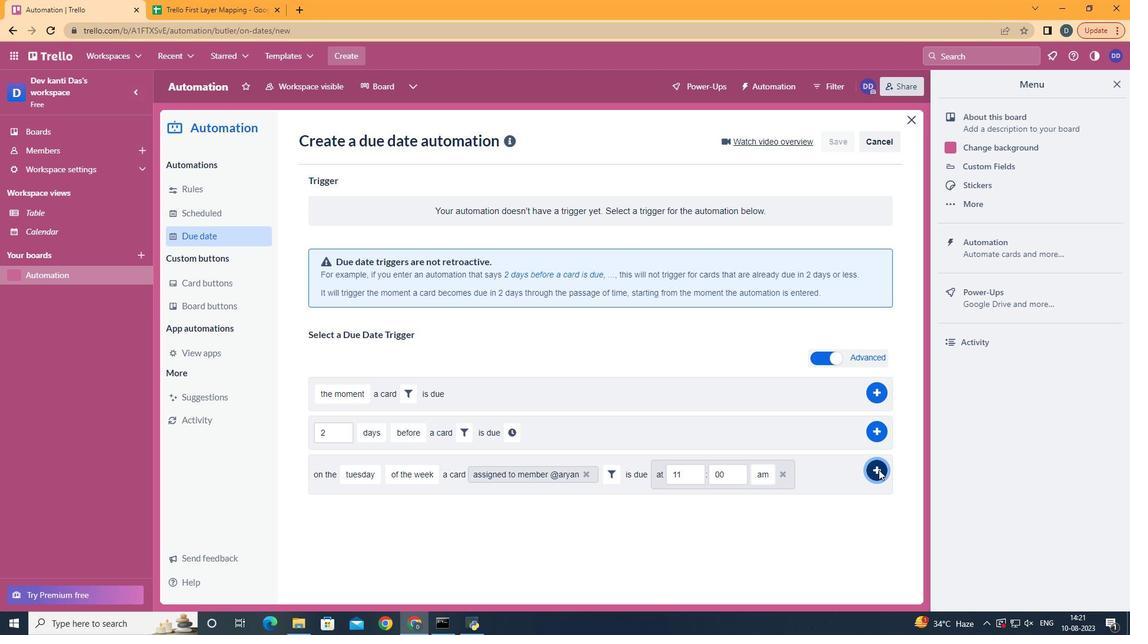 
Action: Mouse moved to (658, 214)
Screenshot: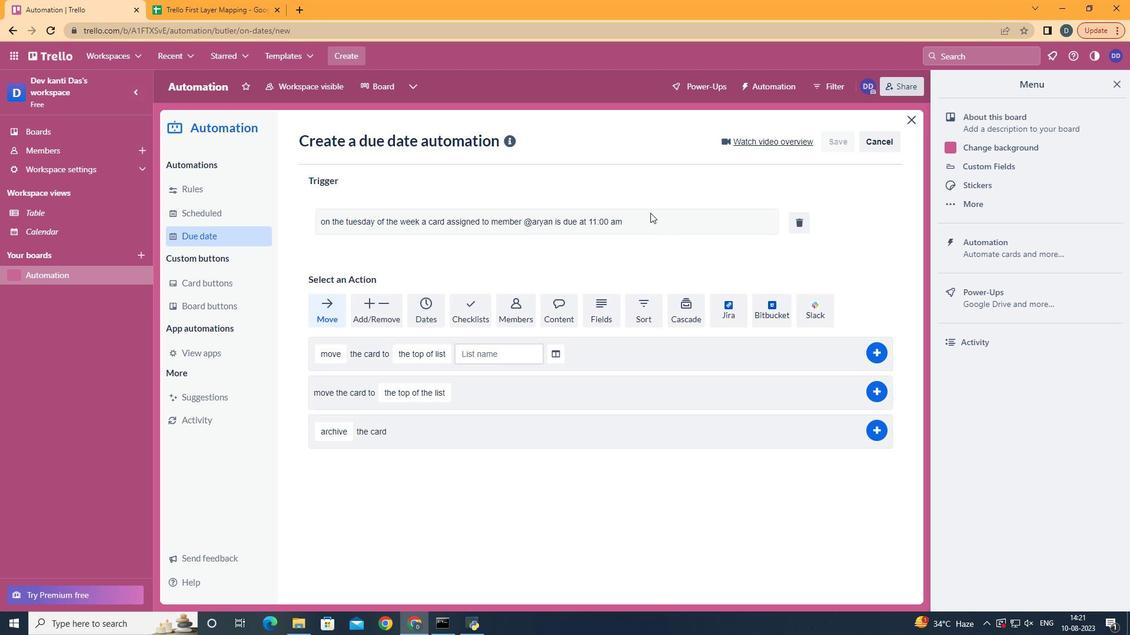 
